 Task: Add Sprouts Boneless Angus Beef Chuck Steak to the cart.
Action: Mouse moved to (19, 141)
Screenshot: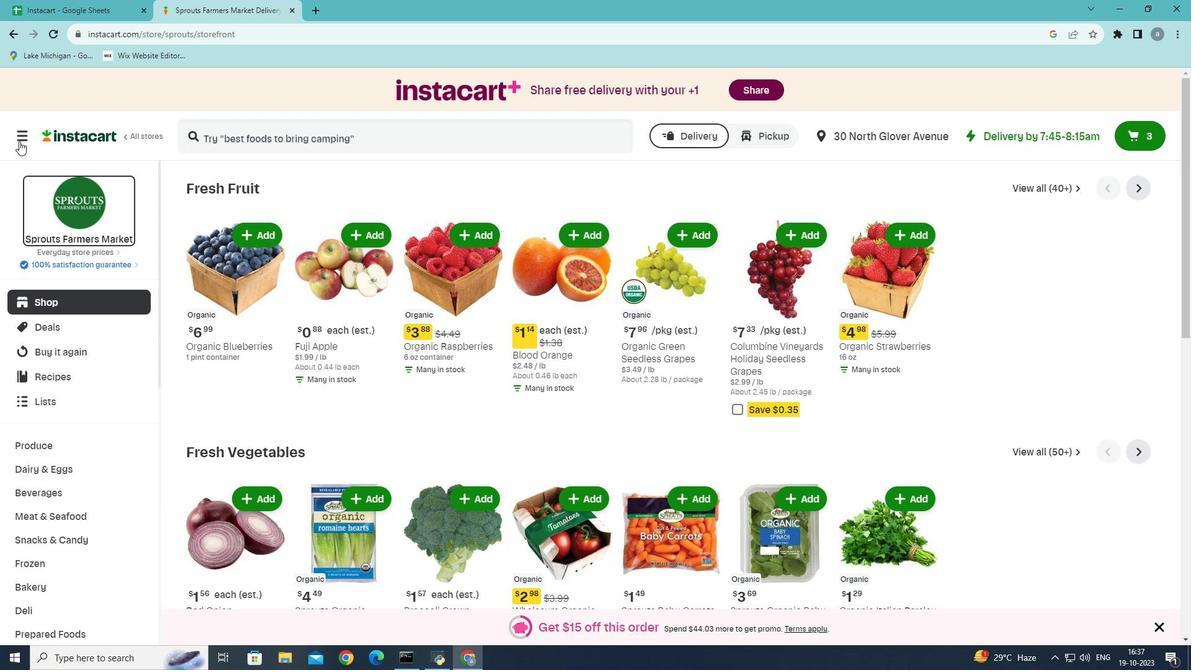 
Action: Mouse pressed left at (19, 141)
Screenshot: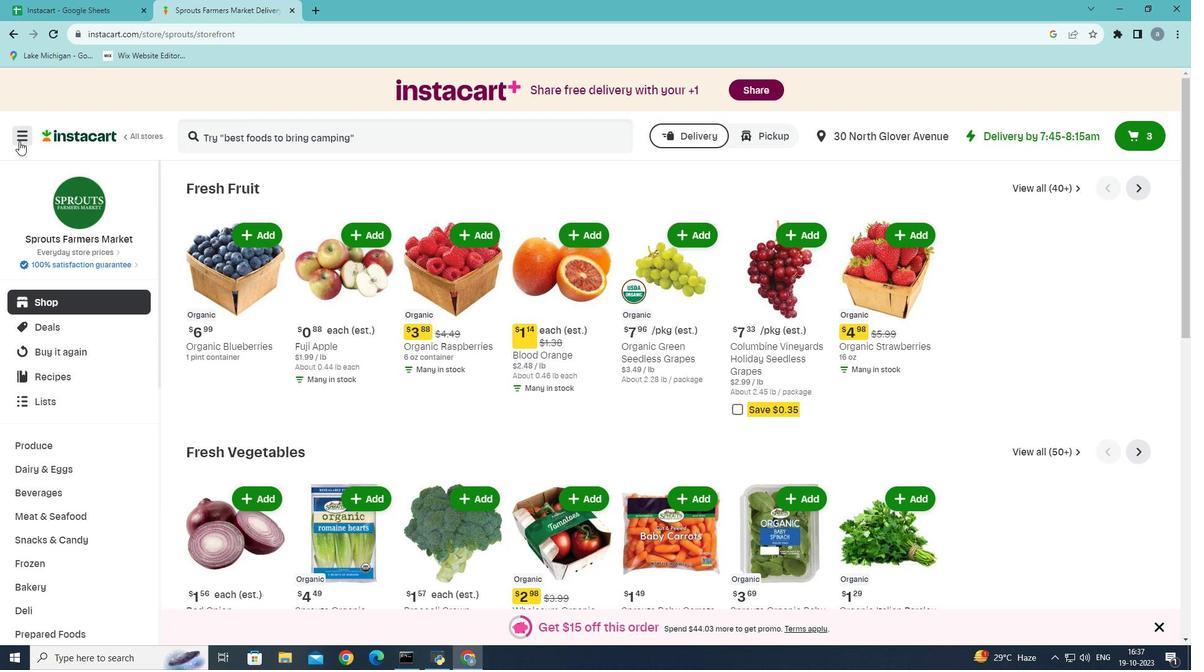 
Action: Mouse moved to (52, 361)
Screenshot: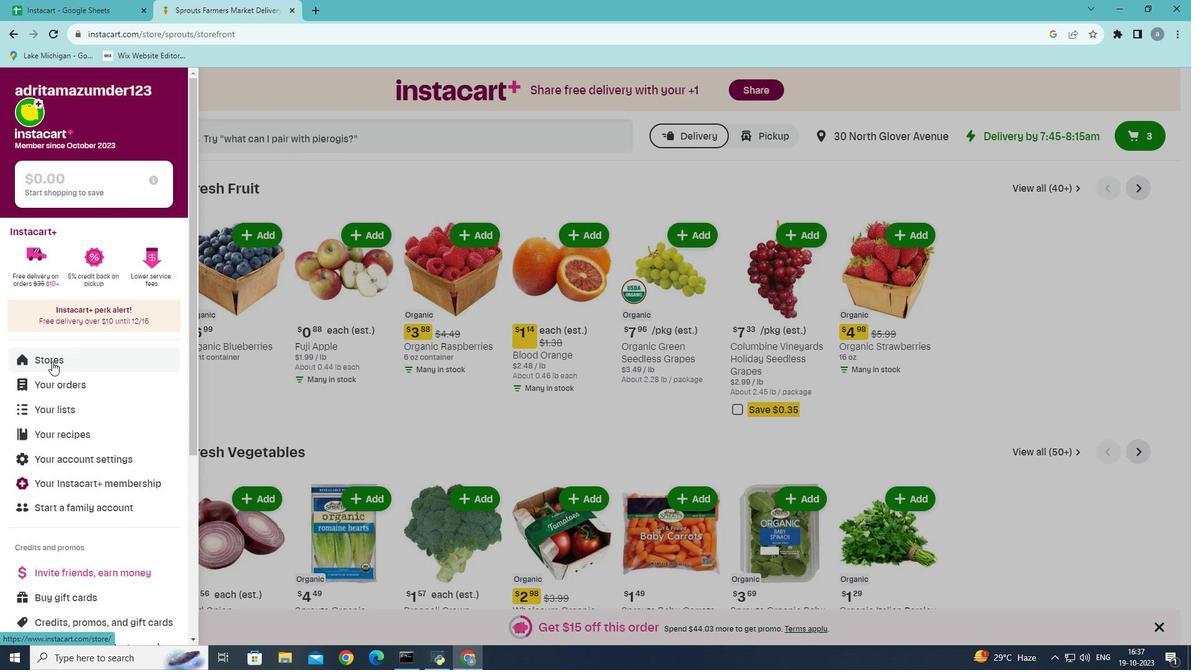 
Action: Mouse pressed left at (52, 361)
Screenshot: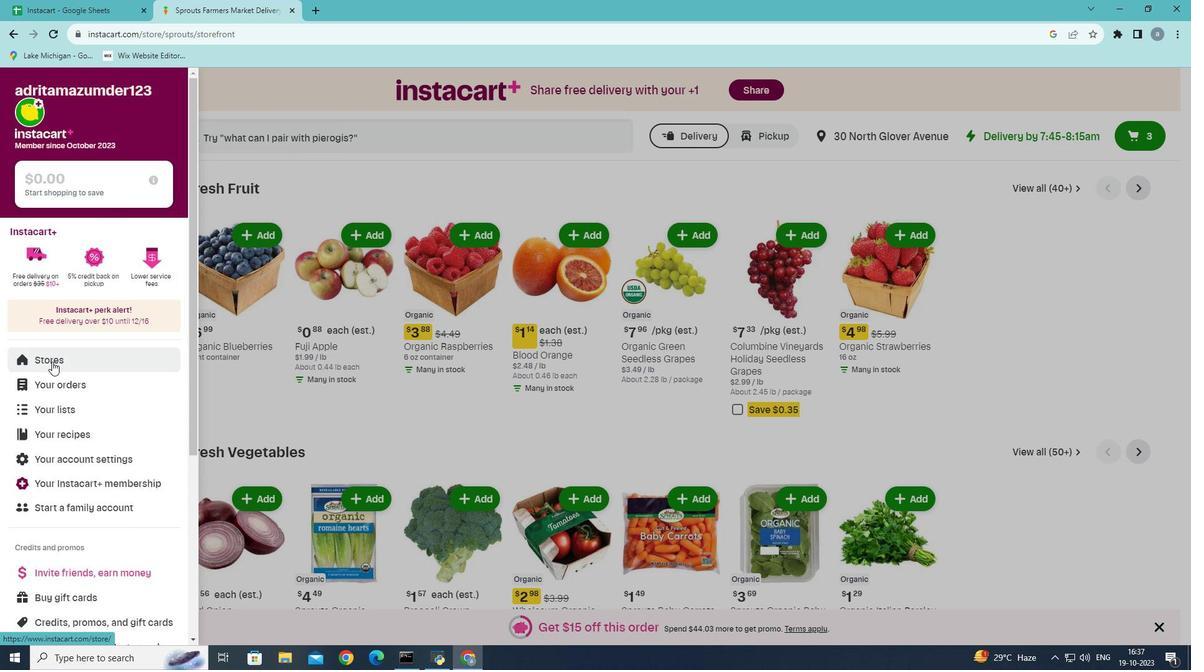 
Action: Mouse moved to (270, 144)
Screenshot: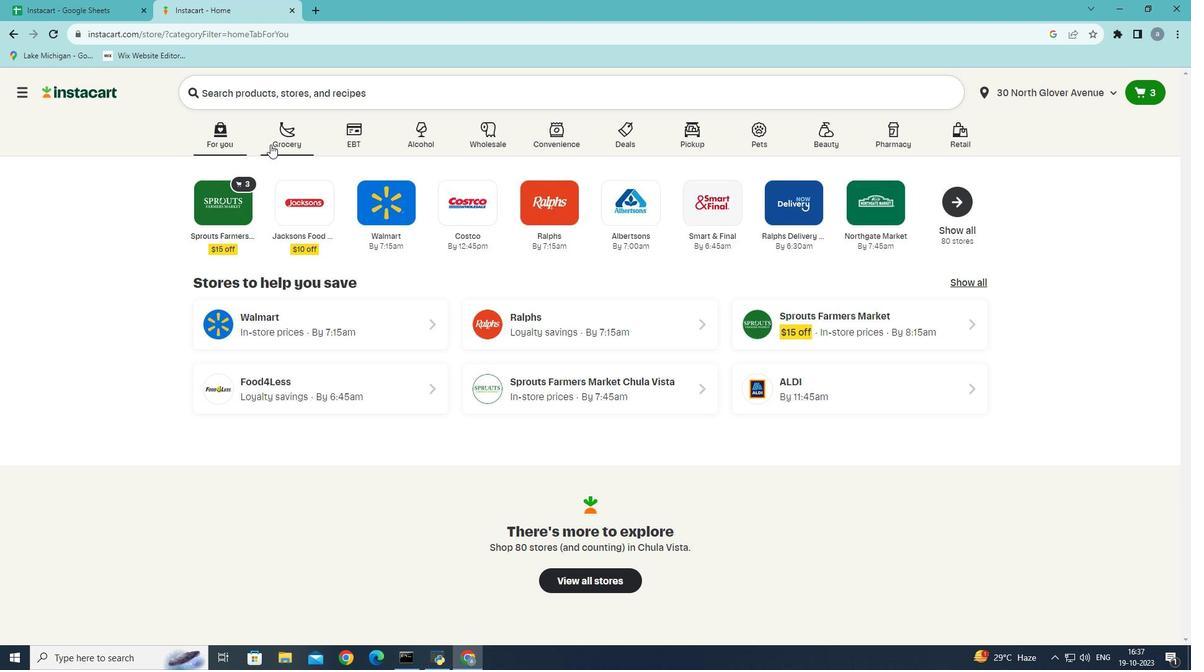 
Action: Mouse pressed left at (270, 144)
Screenshot: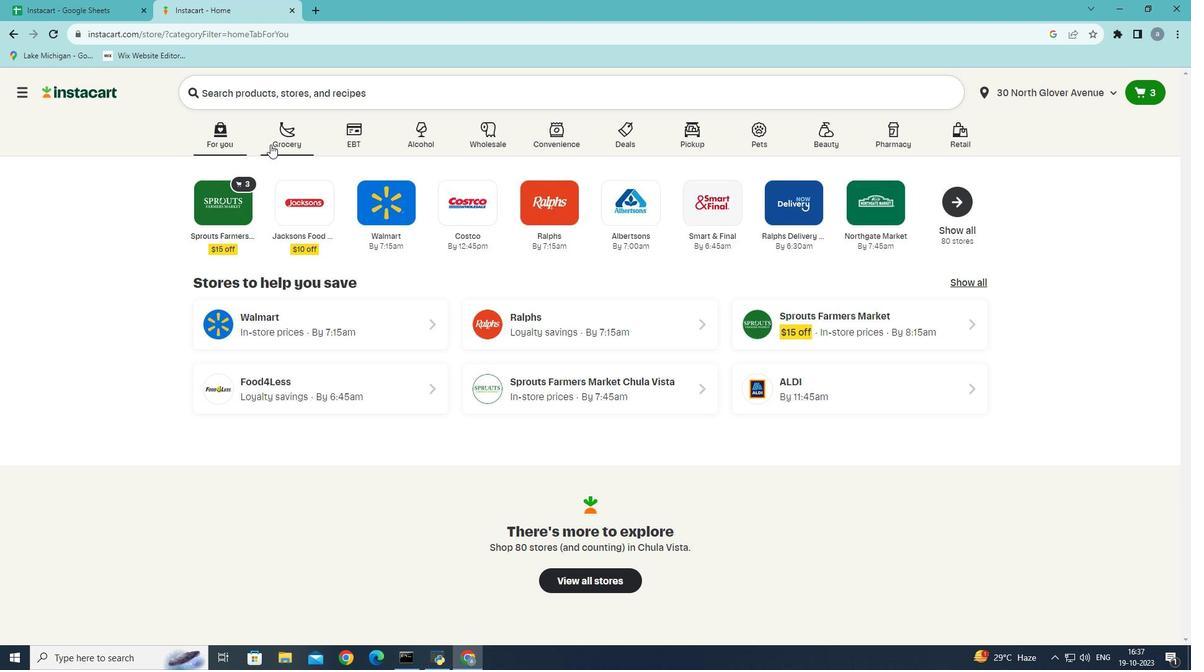 
Action: Mouse moved to (252, 361)
Screenshot: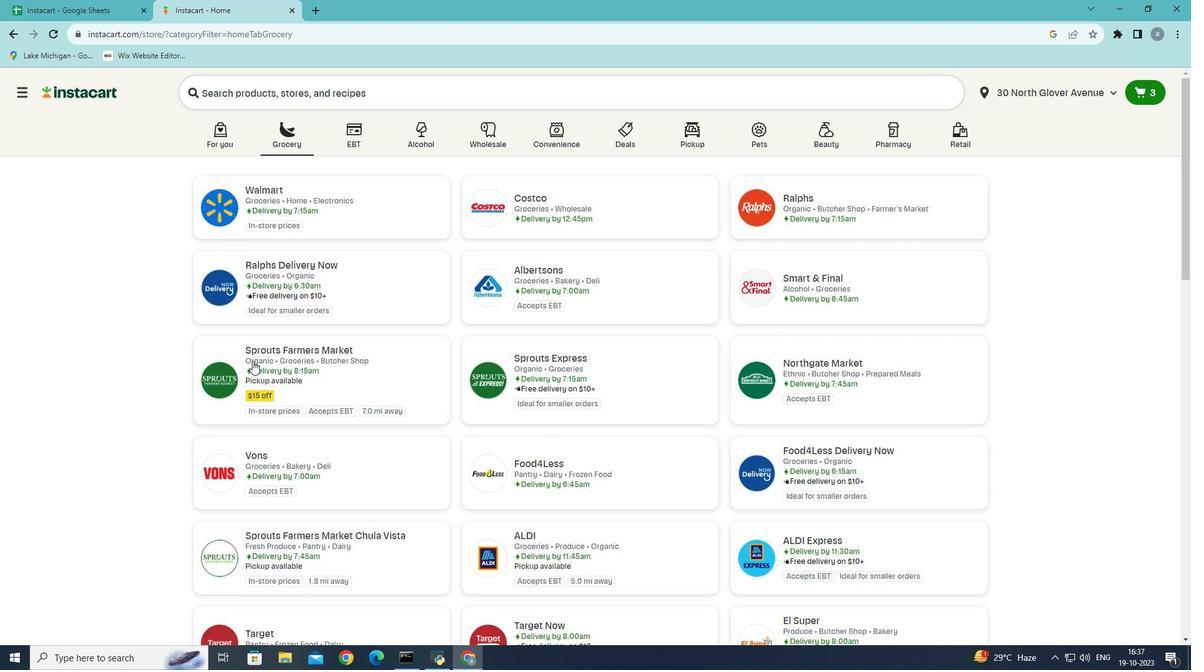 
Action: Mouse pressed left at (252, 361)
Screenshot: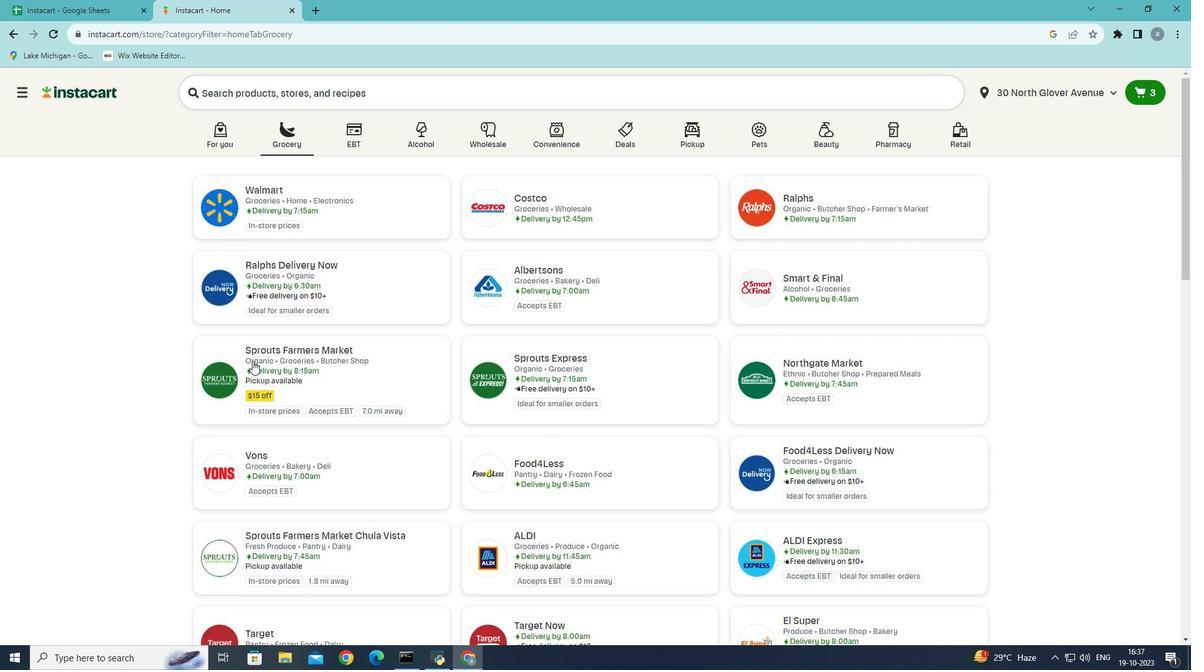 
Action: Mouse moved to (70, 413)
Screenshot: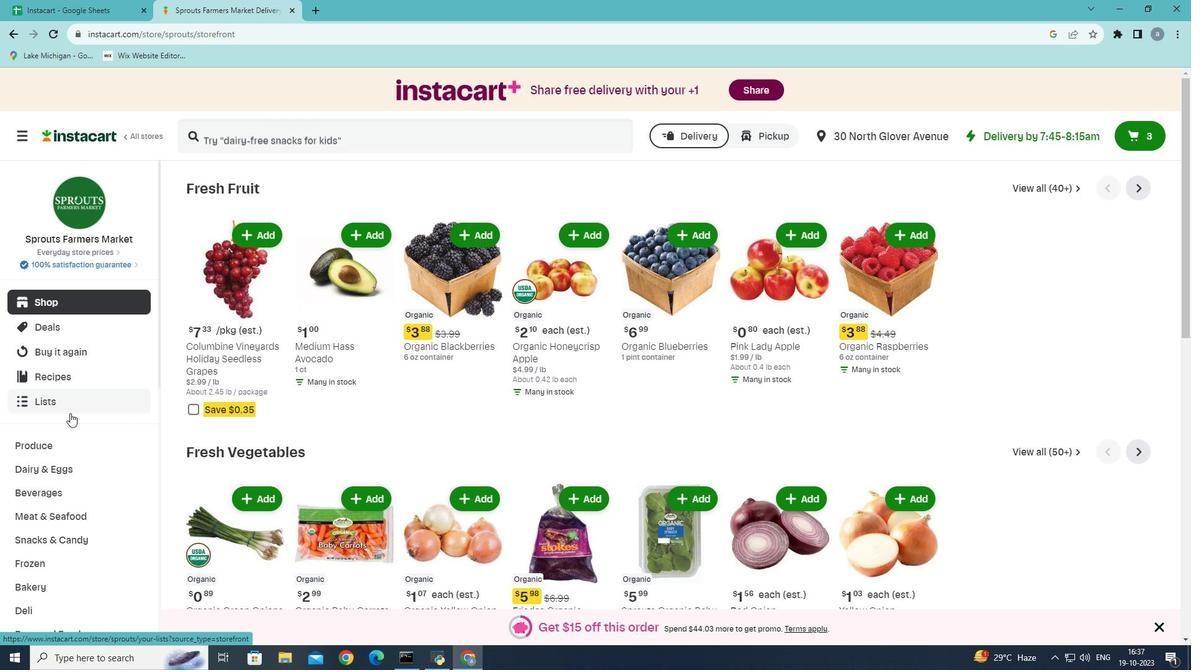 
Action: Mouse scrolled (70, 412) with delta (0, 0)
Screenshot: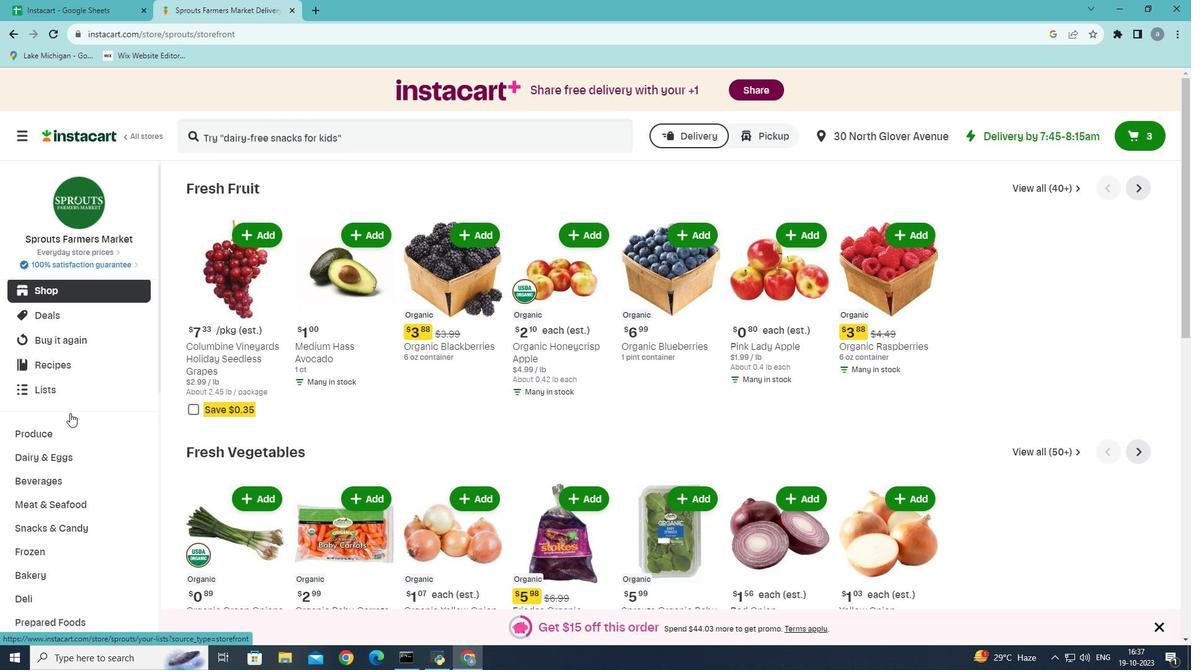 
Action: Mouse moved to (81, 450)
Screenshot: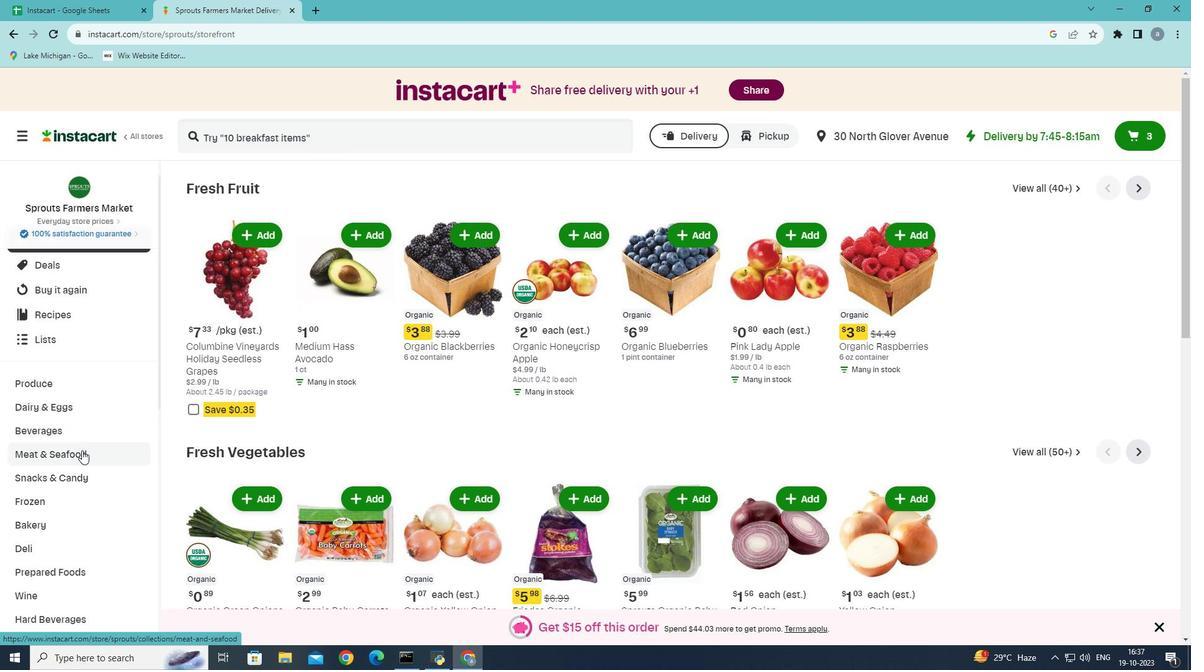 
Action: Mouse pressed left at (81, 450)
Screenshot: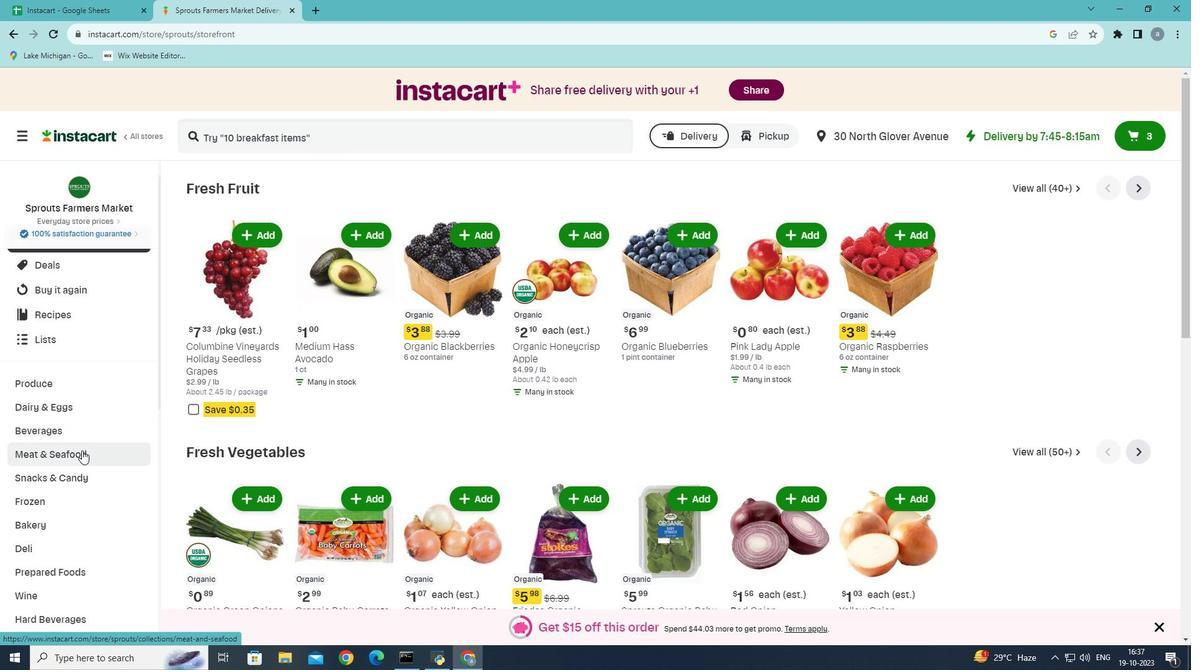 
Action: Mouse moved to (619, 219)
Screenshot: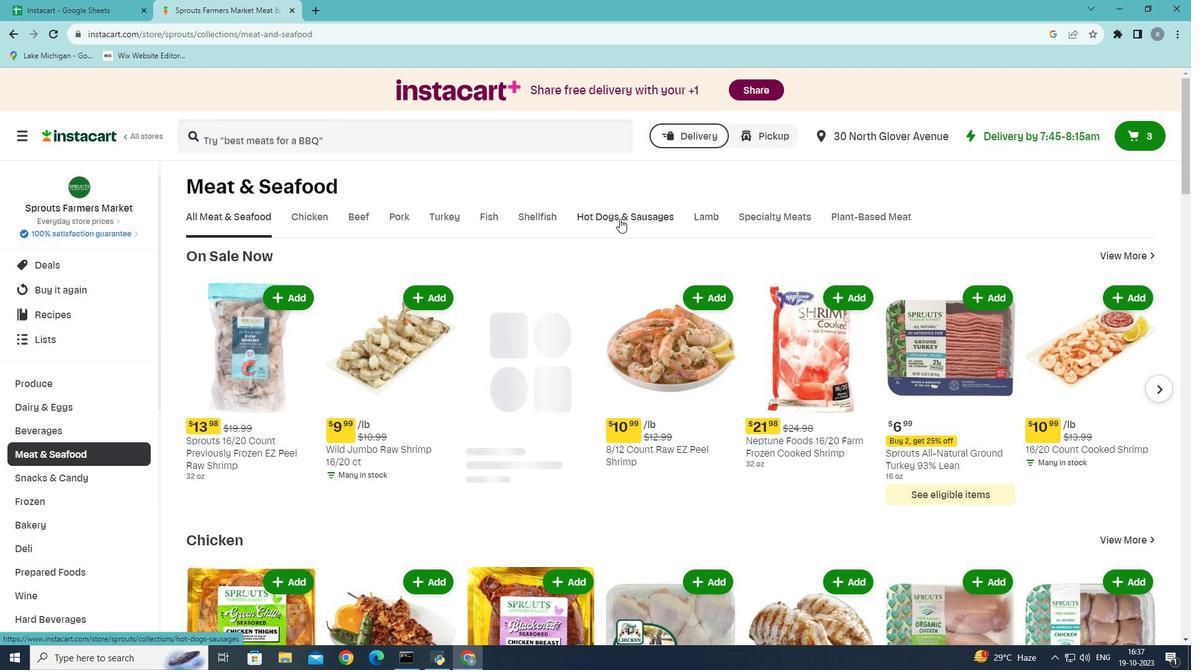 
Action: Mouse pressed left at (619, 219)
Screenshot: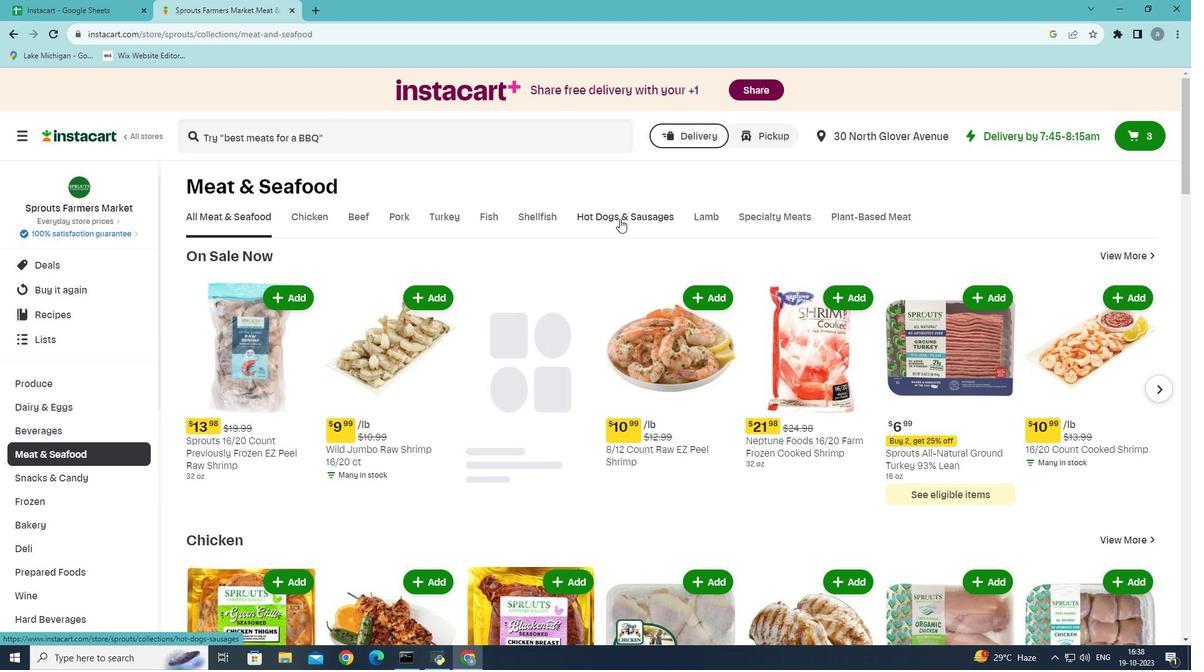 
Action: Mouse moved to (292, 271)
Screenshot: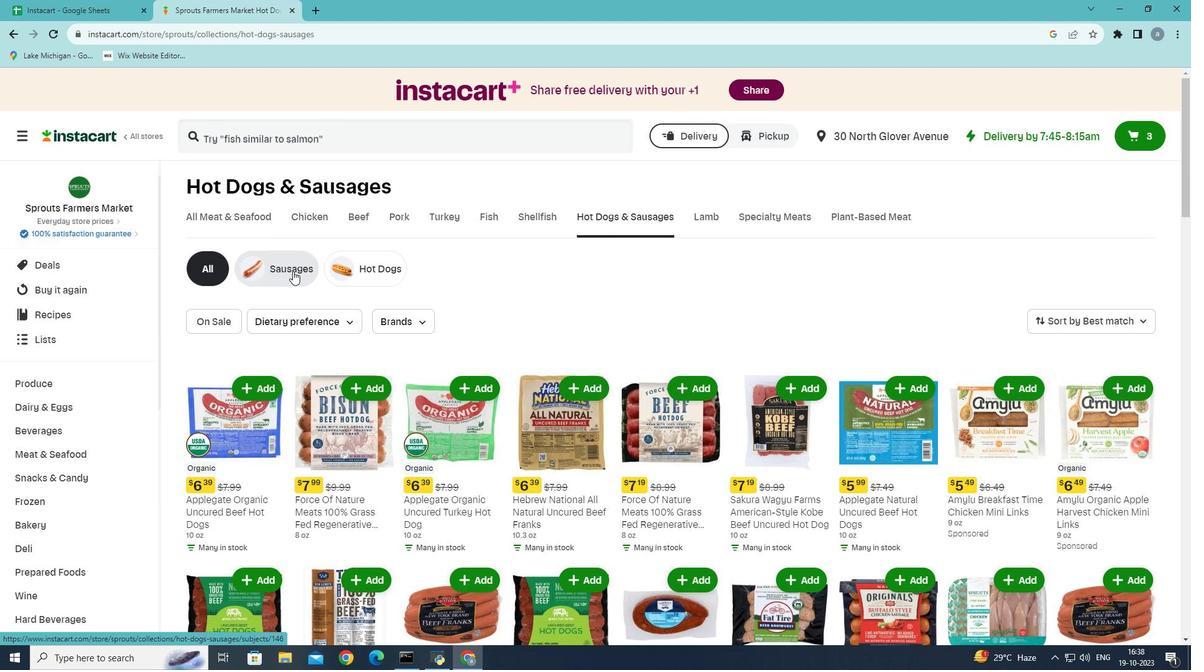 
Action: Mouse pressed left at (292, 271)
Screenshot: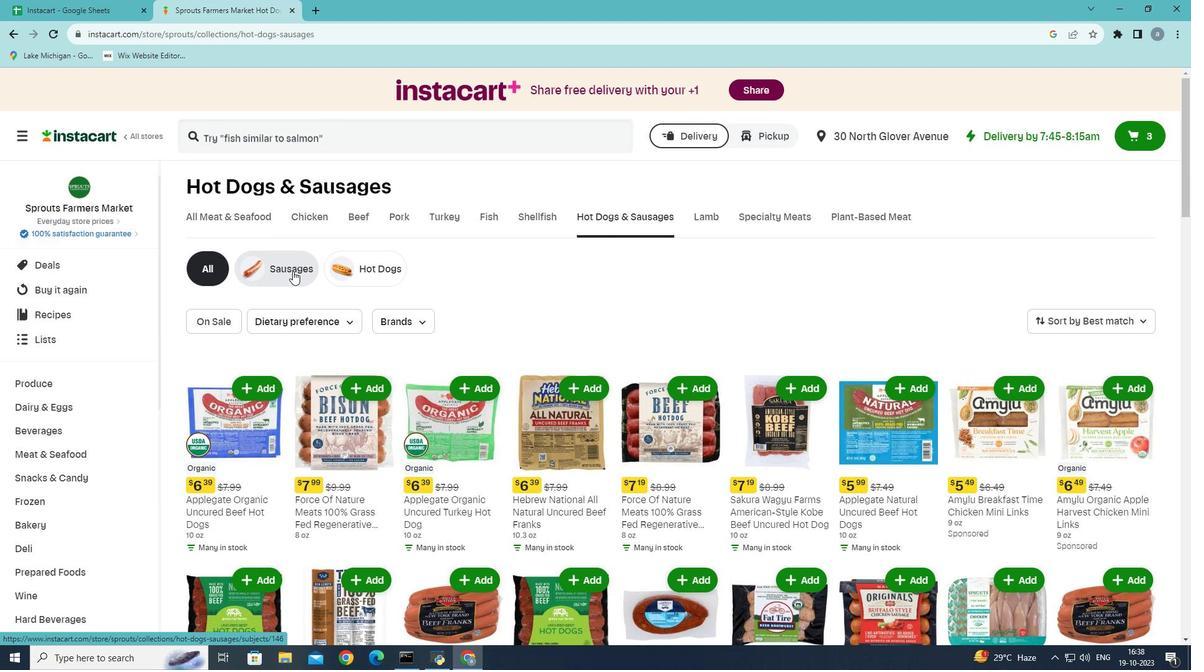 
Action: Mouse moved to (442, 400)
Screenshot: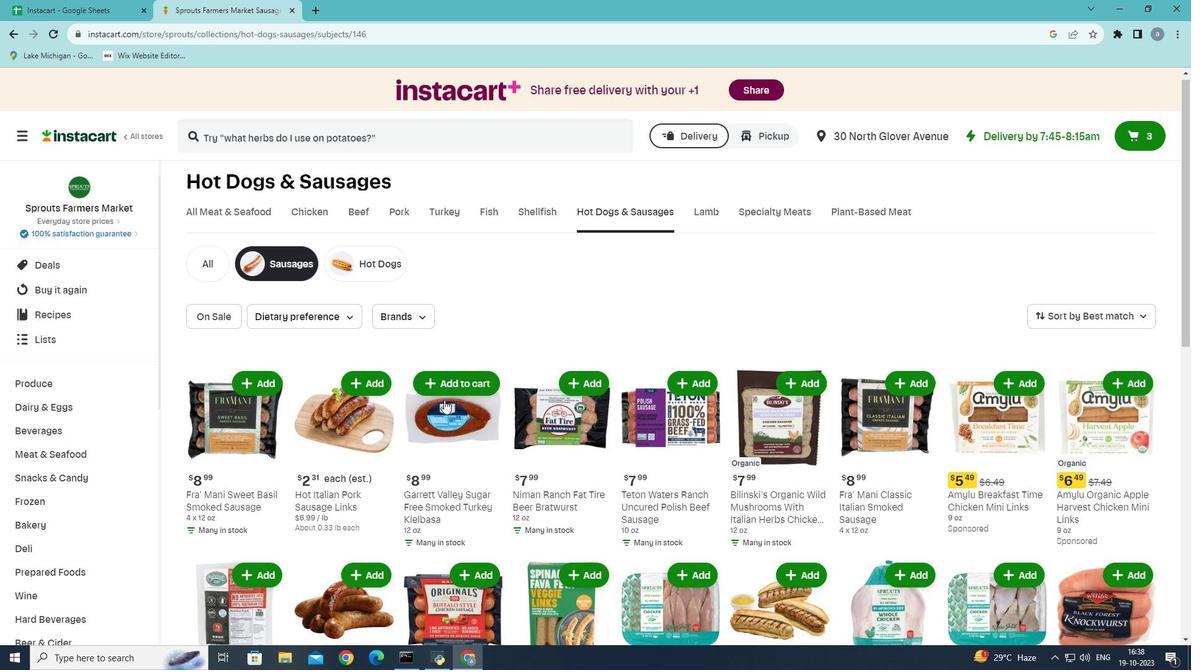 
Action: Mouse scrolled (442, 399) with delta (0, 0)
Screenshot: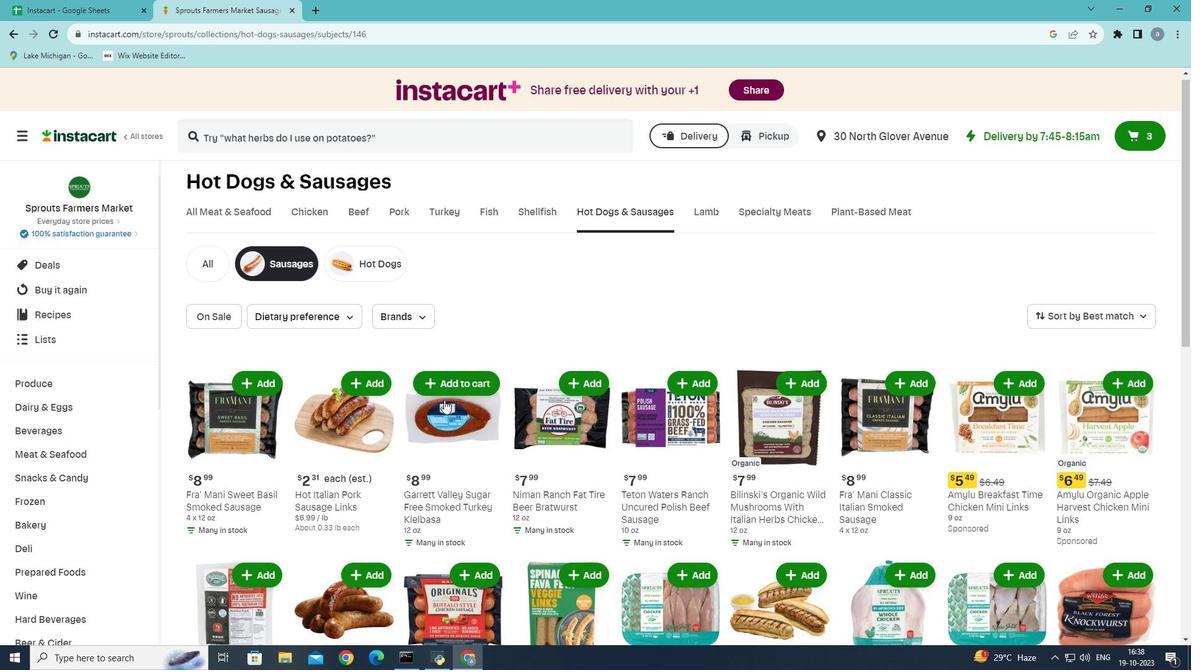 
Action: Mouse moved to (444, 402)
Screenshot: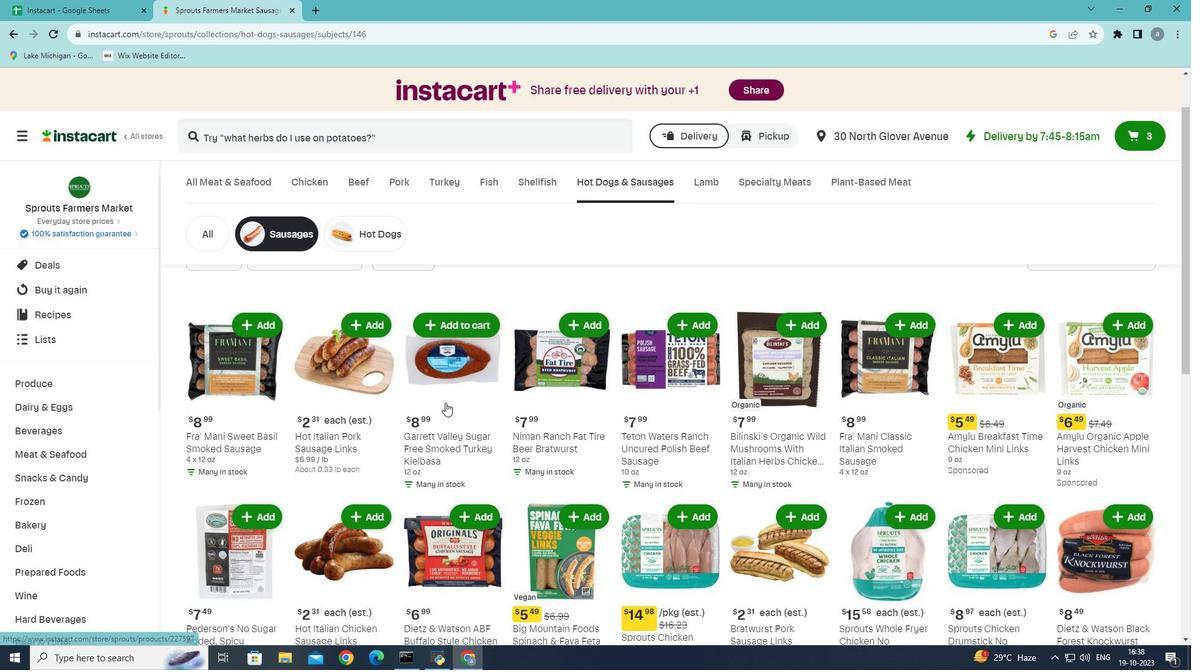 
Action: Mouse scrolled (444, 402) with delta (0, 0)
Screenshot: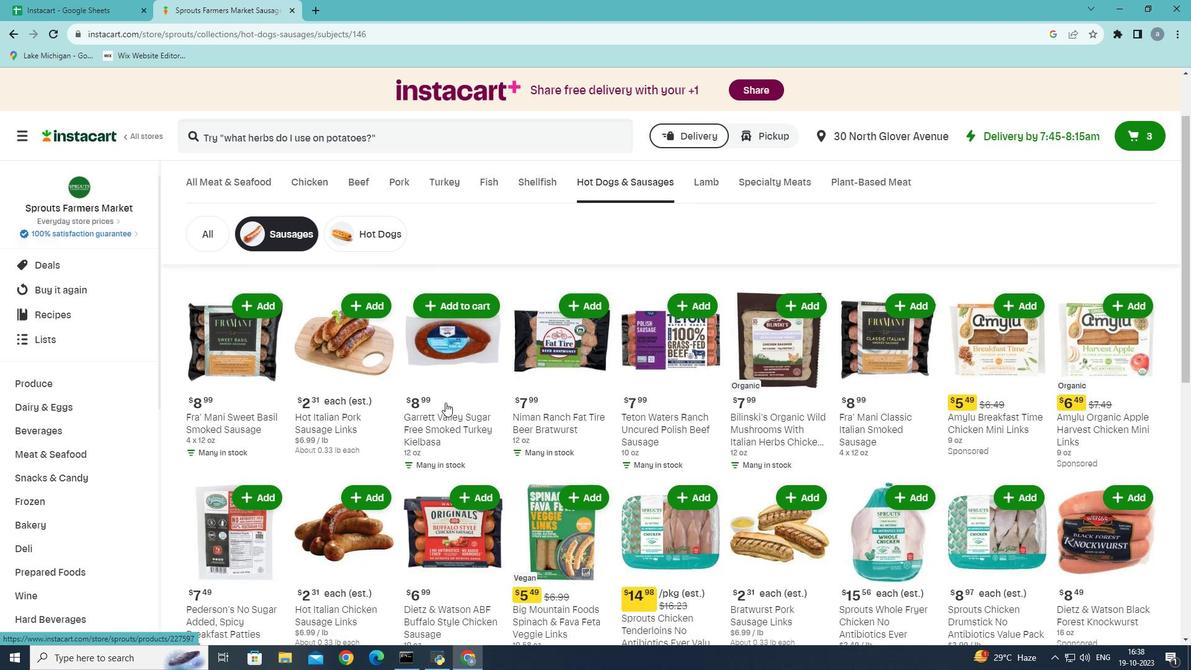 
Action: Mouse moved to (445, 402)
Screenshot: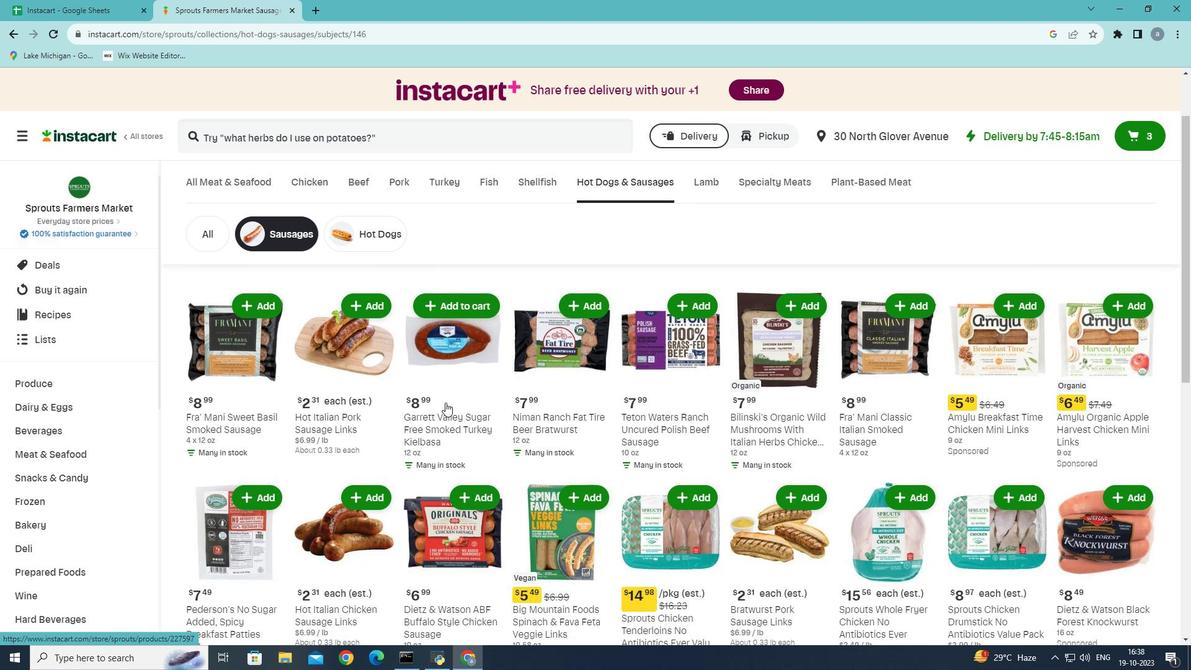 
Action: Mouse scrolled (445, 402) with delta (0, 0)
Screenshot: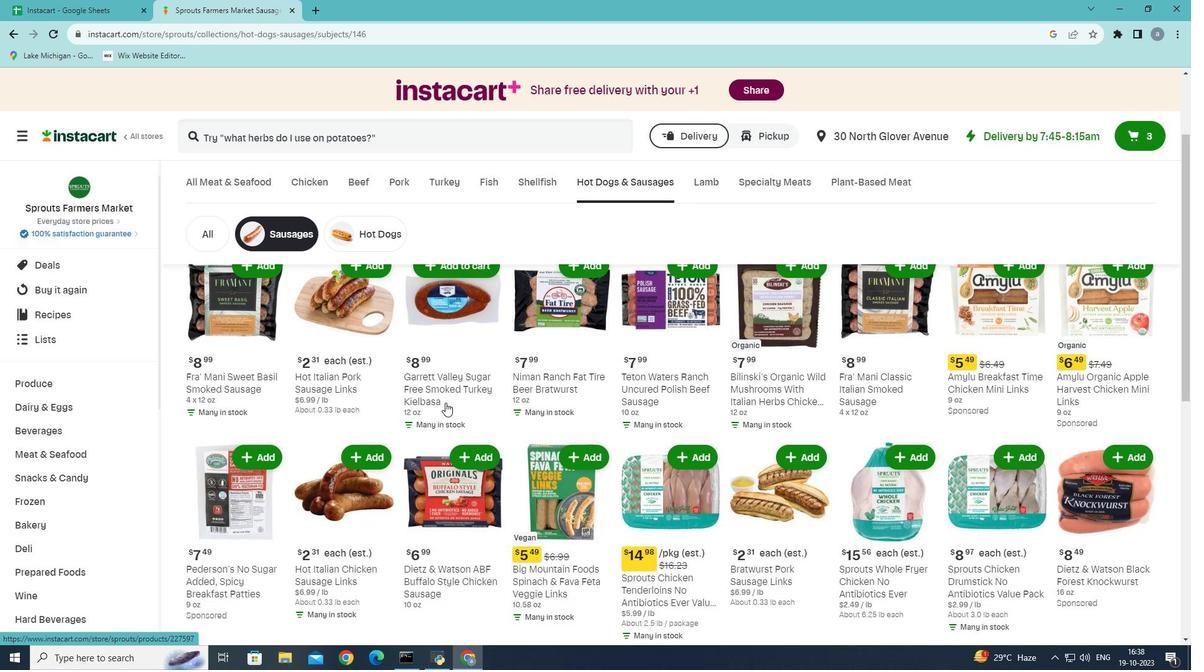 
Action: Mouse scrolled (445, 403) with delta (0, 0)
Screenshot: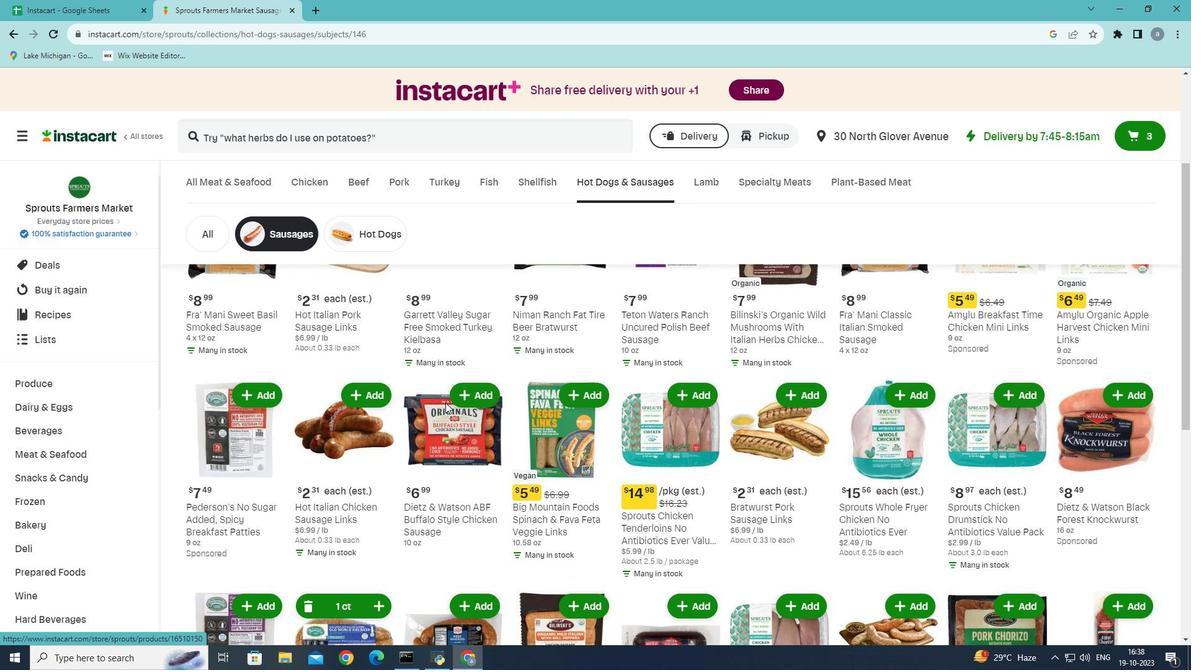 
Action: Mouse moved to (572, 436)
Screenshot: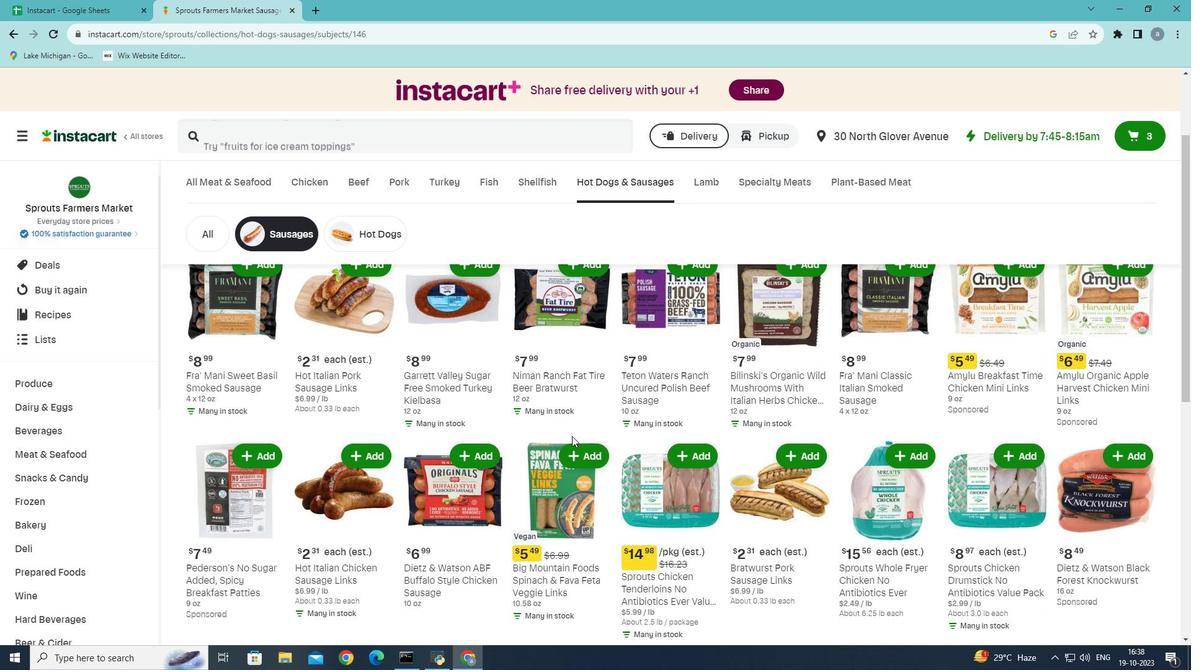 
Action: Mouse scrolled (572, 435) with delta (0, 0)
Screenshot: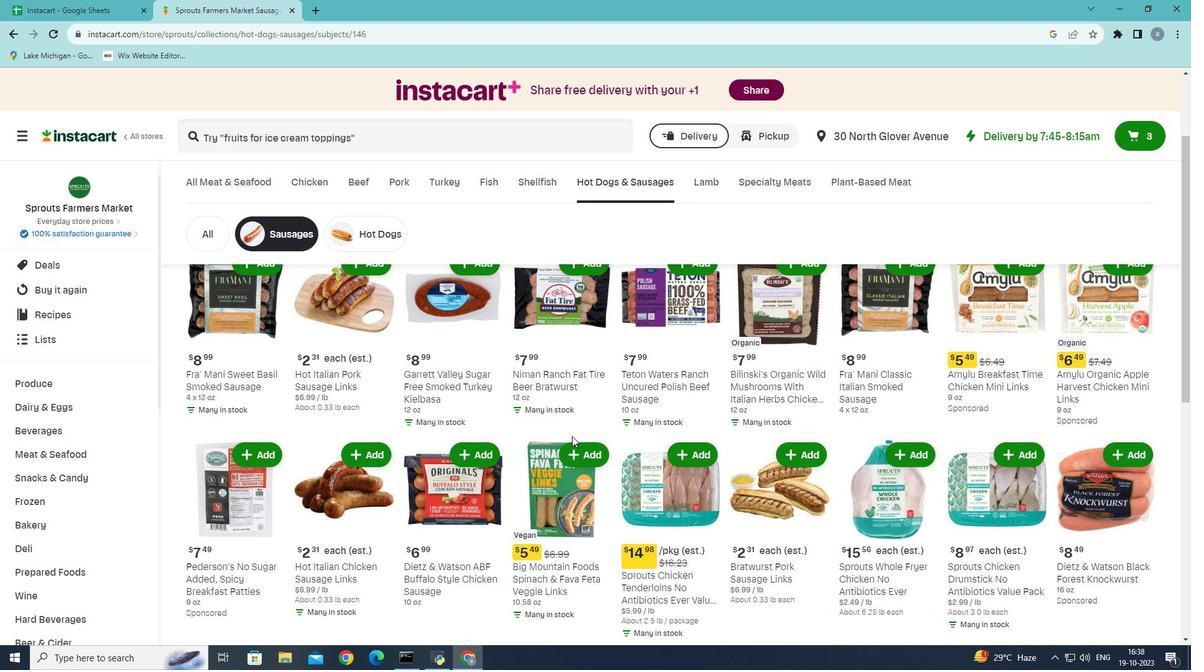 
Action: Mouse scrolled (572, 435) with delta (0, 0)
Screenshot: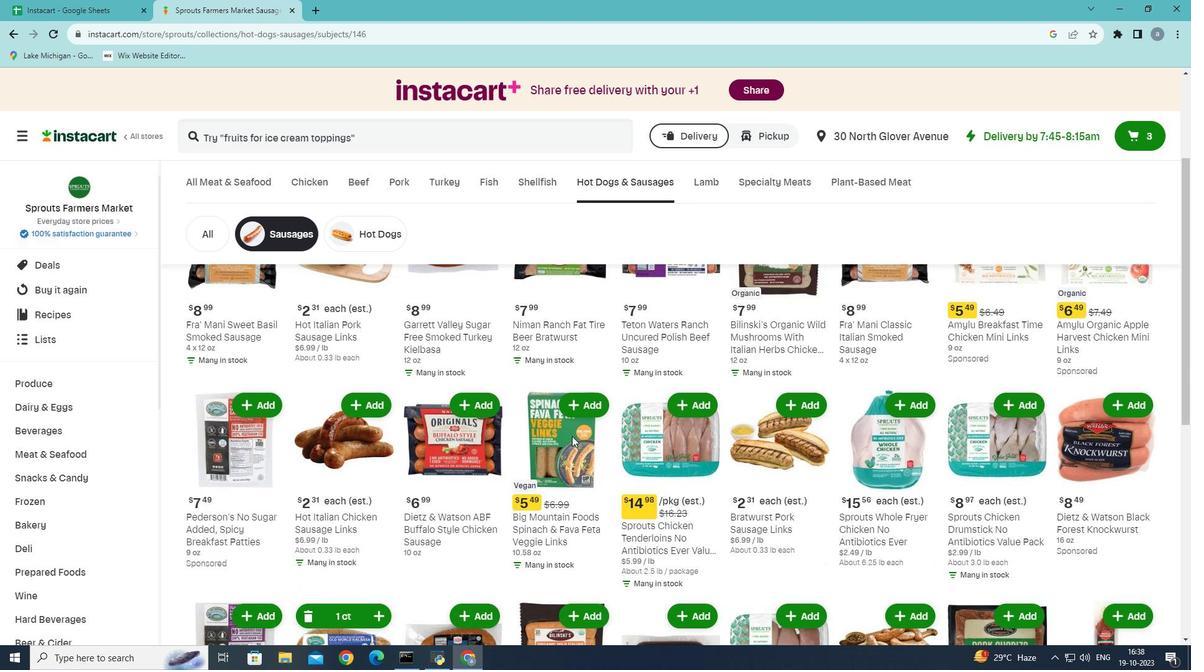 
Action: Mouse scrolled (572, 435) with delta (0, 0)
Screenshot: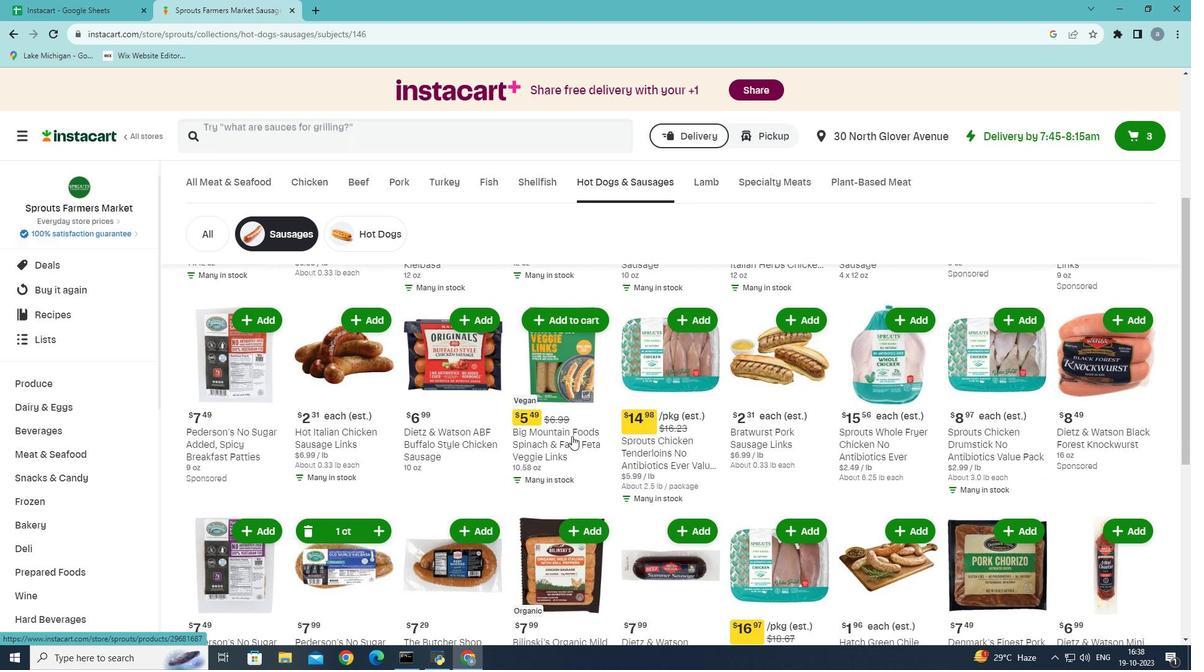 
Action: Mouse scrolled (572, 435) with delta (0, 0)
Screenshot: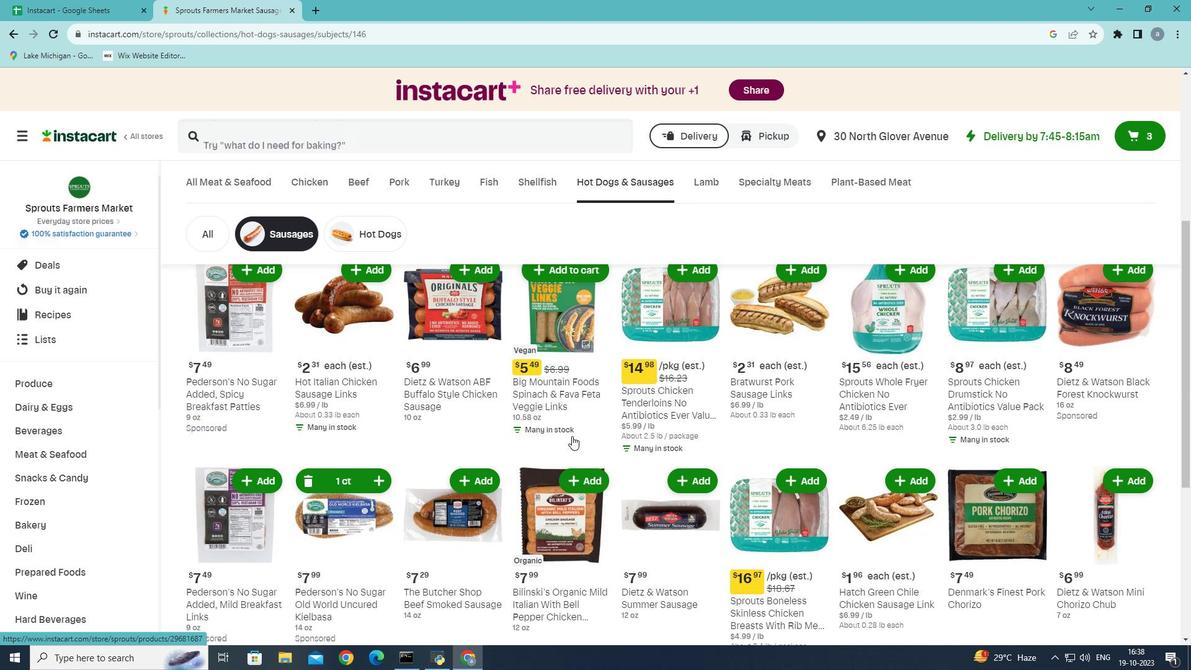 
Action: Mouse scrolled (572, 435) with delta (0, 0)
Screenshot: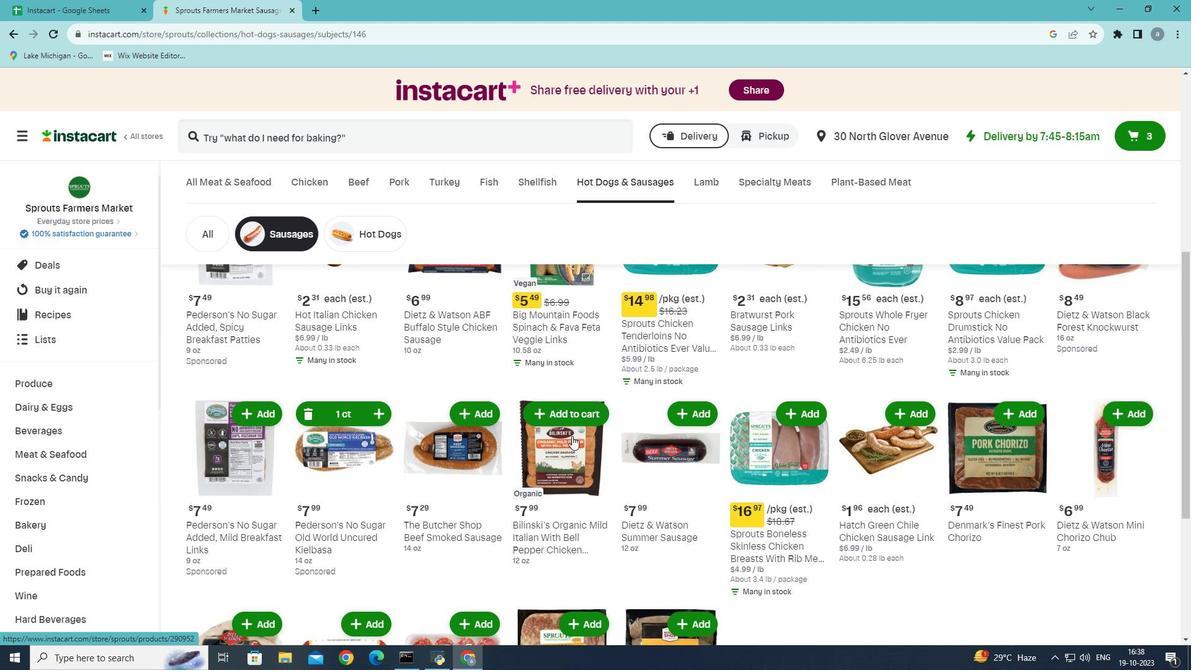 
Action: Mouse scrolled (572, 435) with delta (0, 0)
Screenshot: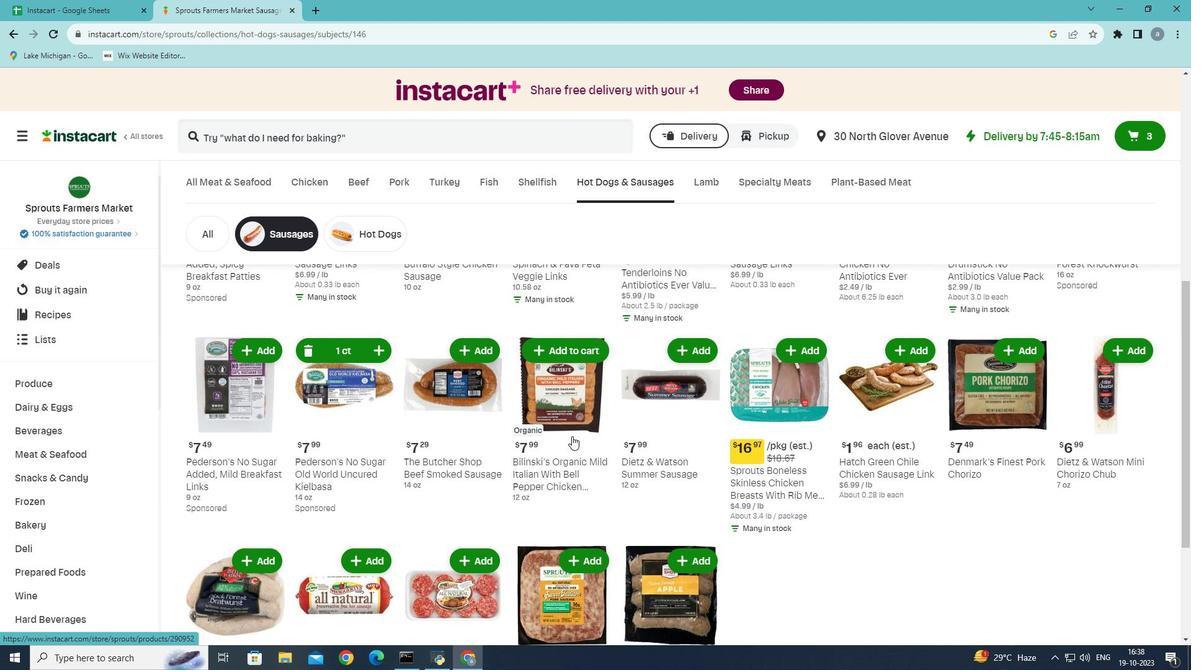 
Action: Mouse scrolled (572, 435) with delta (0, 0)
Screenshot: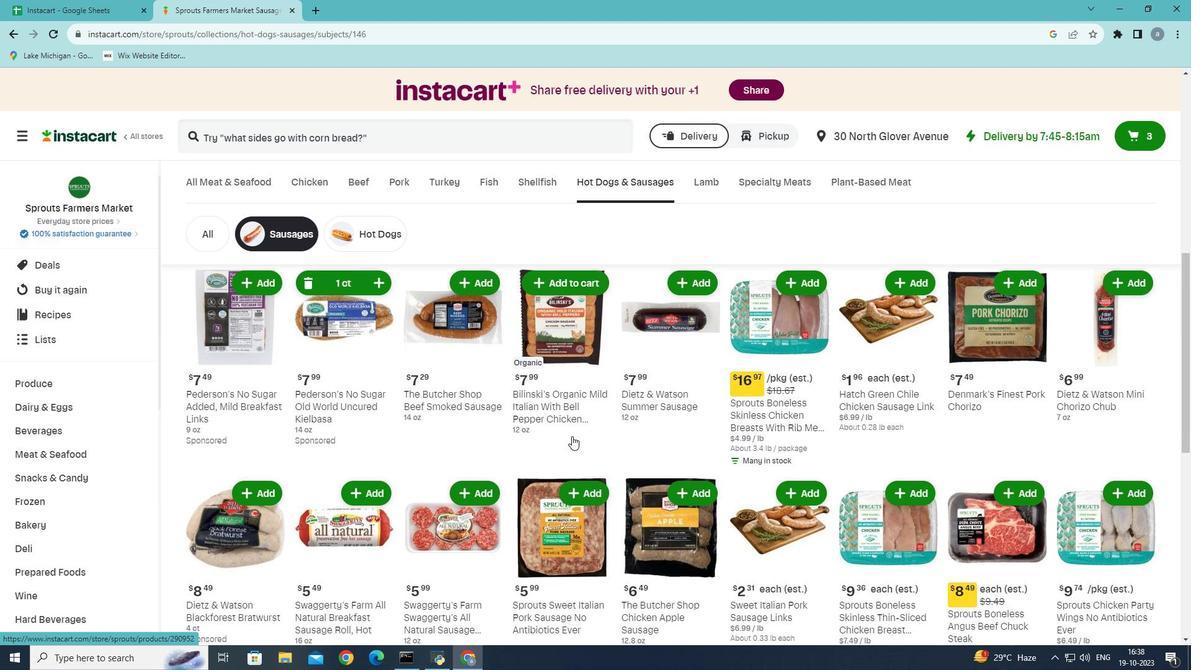 
Action: Mouse moved to (1019, 445)
Screenshot: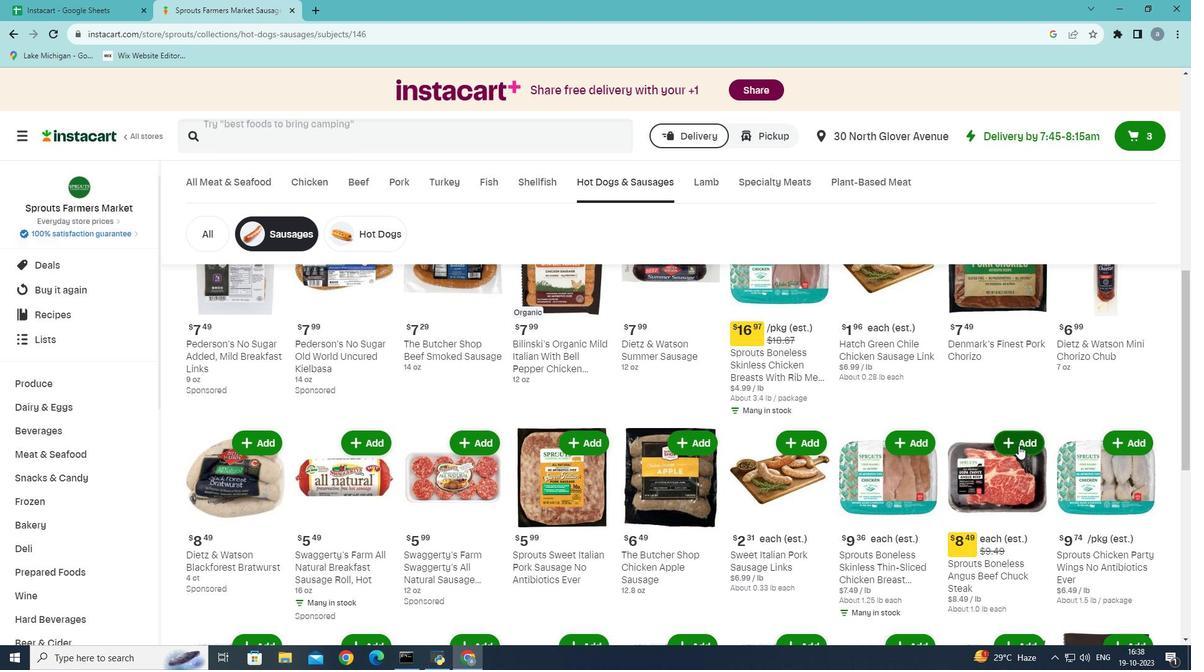 
Action: Mouse pressed left at (1019, 445)
Screenshot: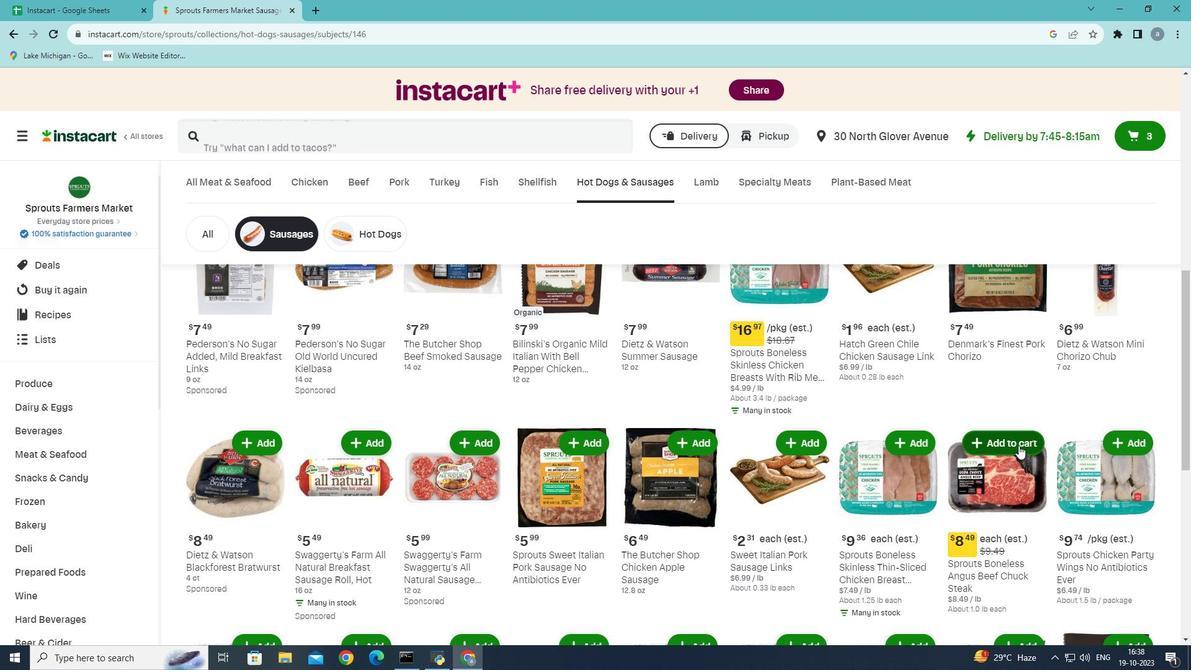 
Action: Mouse moved to (1014, 459)
Screenshot: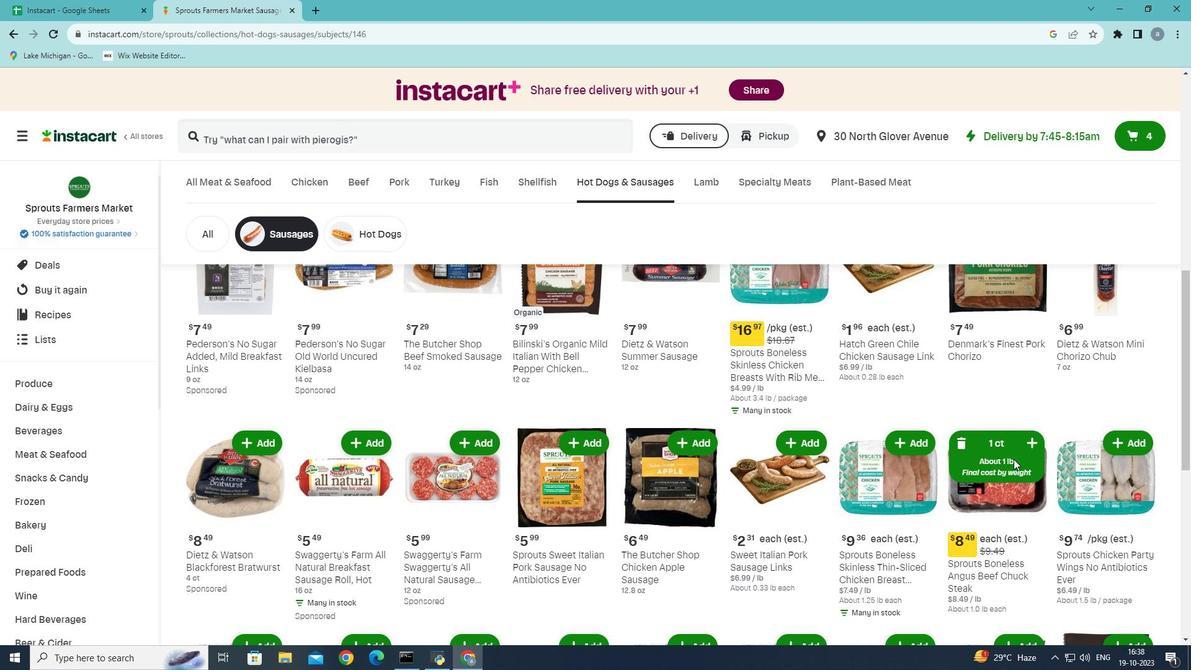 
